 Task: Set the video input frame rate for DirectShow input to 24.00.
Action: Mouse moved to (92, 11)
Screenshot: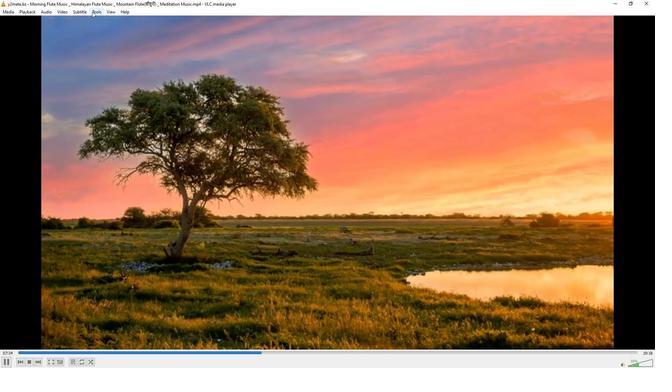 
Action: Mouse pressed left at (92, 11)
Screenshot: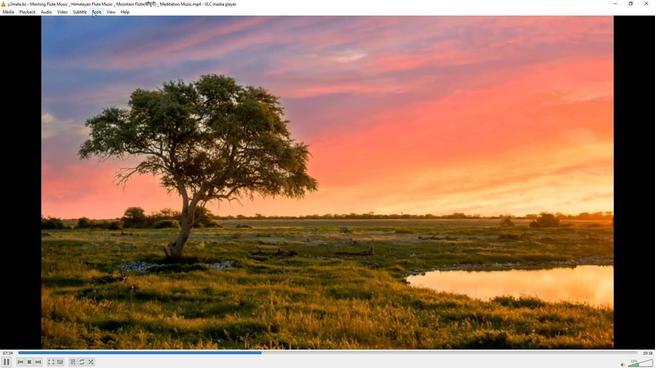
Action: Mouse moved to (100, 92)
Screenshot: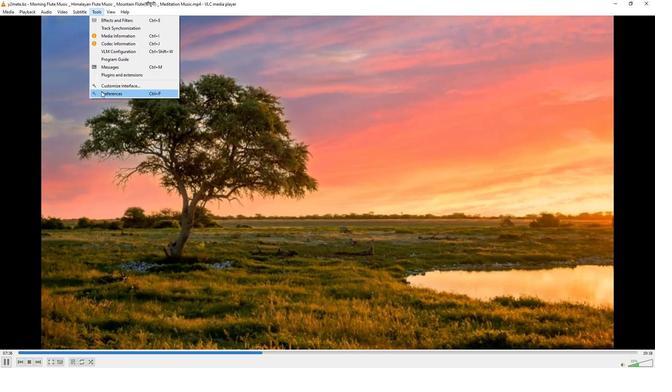 
Action: Mouse pressed left at (100, 92)
Screenshot: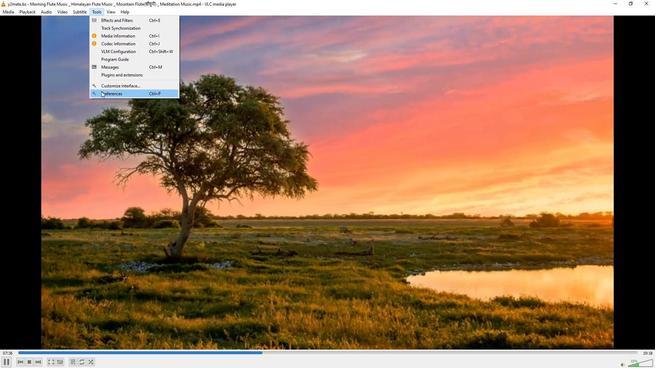 
Action: Mouse moved to (216, 302)
Screenshot: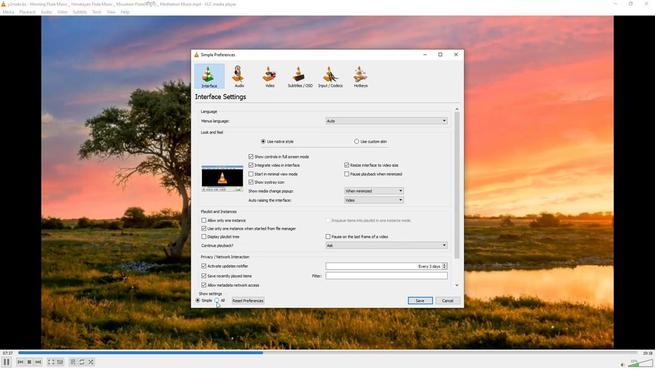 
Action: Mouse pressed left at (216, 302)
Screenshot: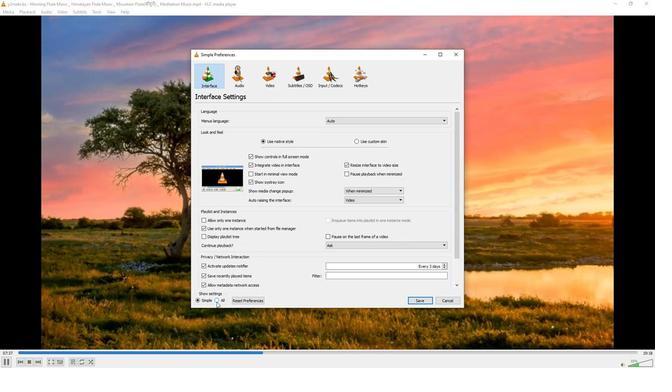 
Action: Mouse moved to (209, 184)
Screenshot: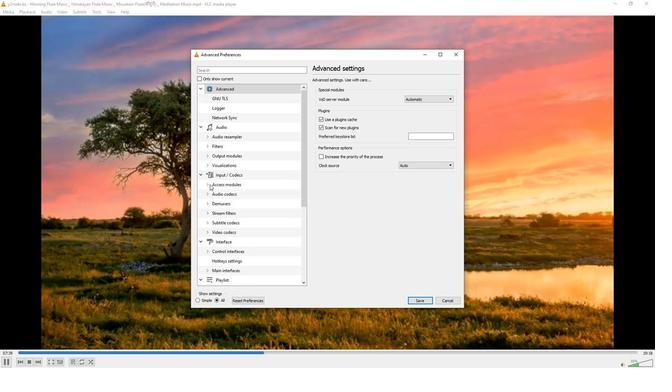 
Action: Mouse pressed left at (209, 184)
Screenshot: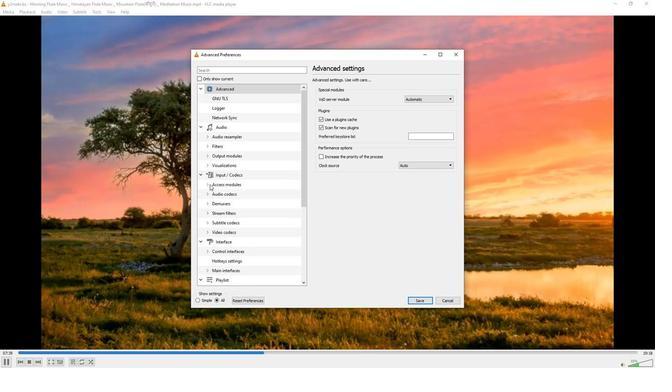 
Action: Mouse moved to (223, 231)
Screenshot: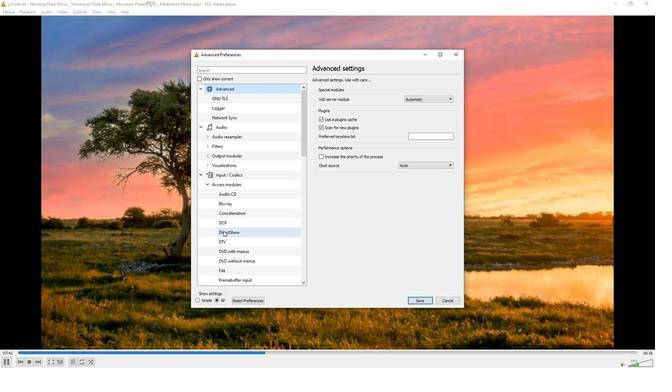 
Action: Mouse pressed left at (223, 231)
Screenshot: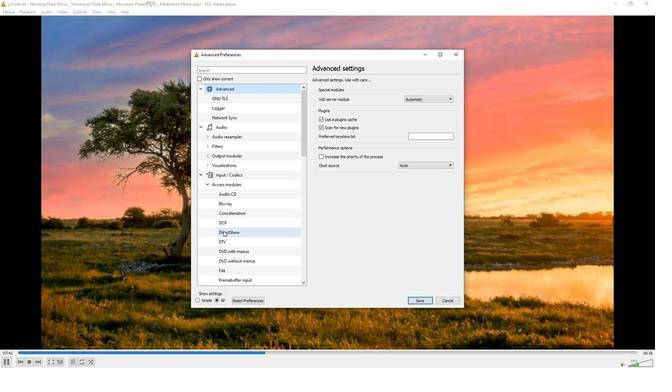 
Action: Mouse moved to (442, 135)
Screenshot: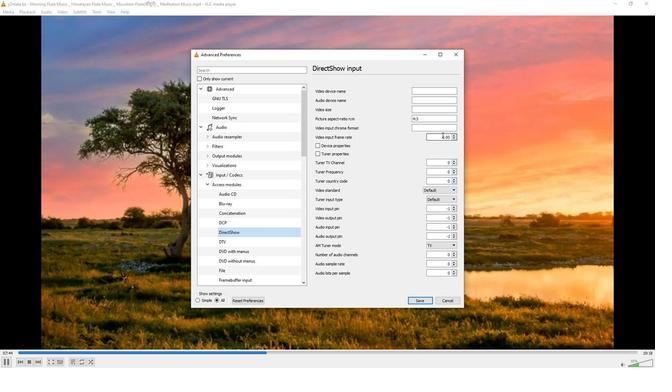 
Action: Mouse pressed left at (442, 135)
Screenshot: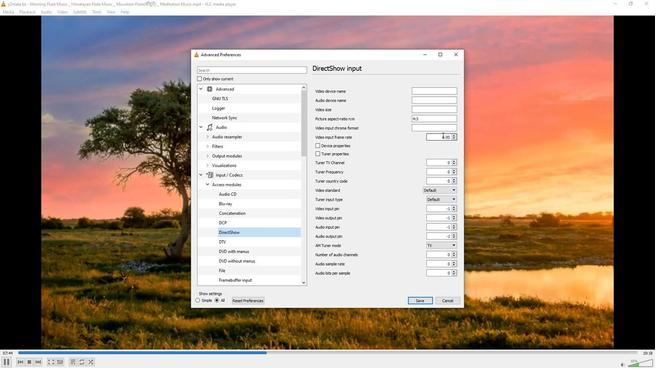 
Action: Mouse pressed left at (442, 135)
Screenshot: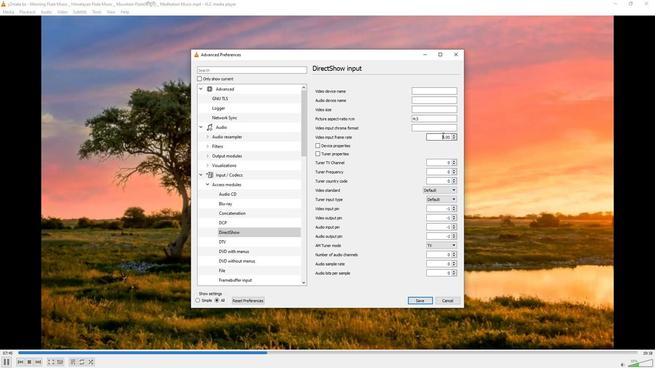 
Action: Key pressed 24
Screenshot: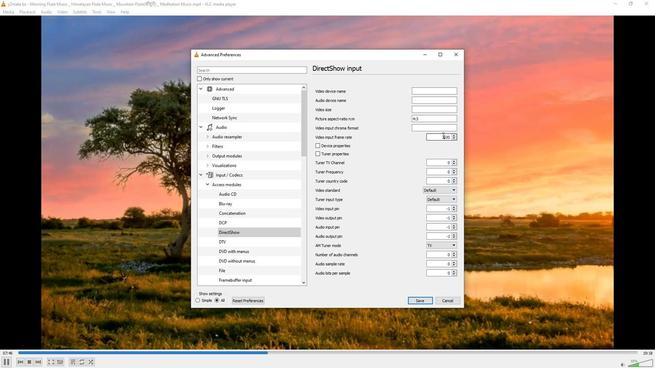 
Action: Mouse moved to (410, 141)
Screenshot: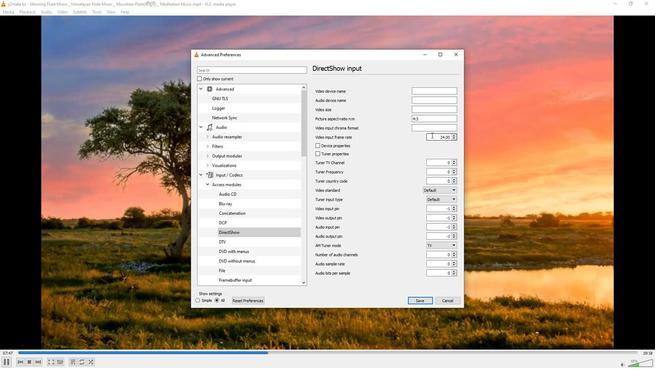 
Action: Mouse pressed left at (410, 141)
Screenshot: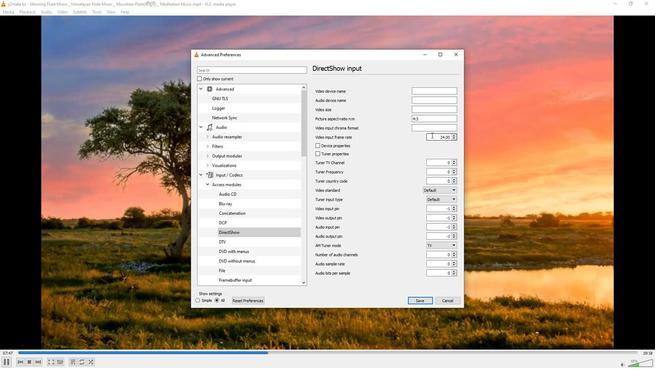 
